 Task: Change the avatar of your profile to Bike.
Action: Mouse moved to (1161, 33)
Screenshot: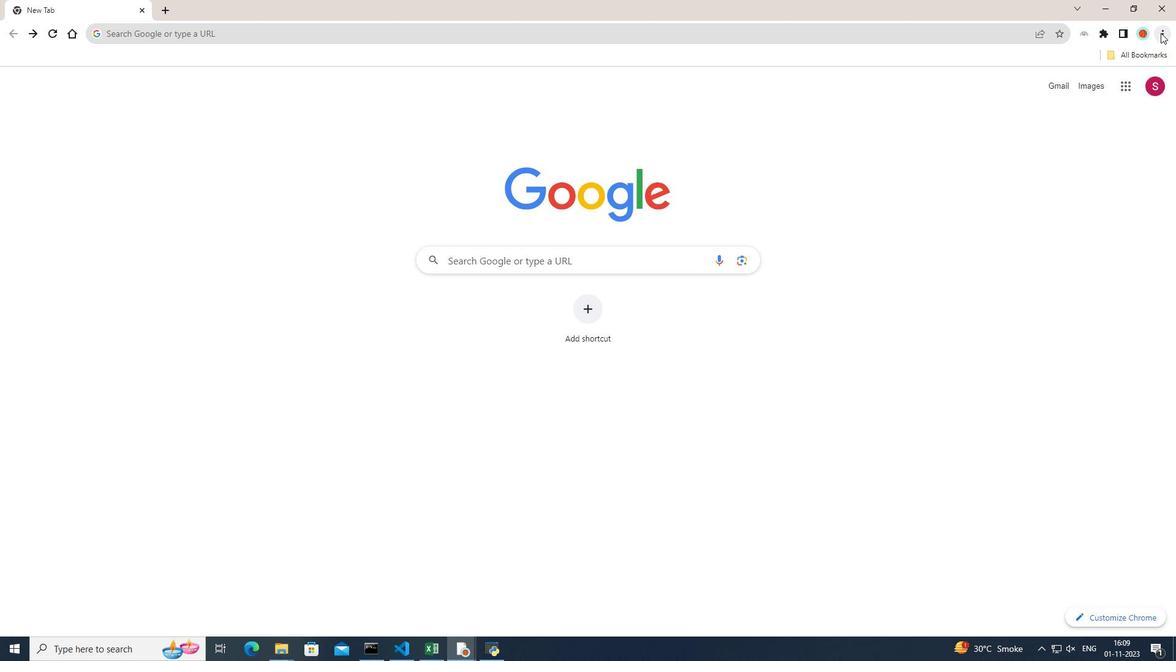 
Action: Mouse pressed left at (1161, 33)
Screenshot: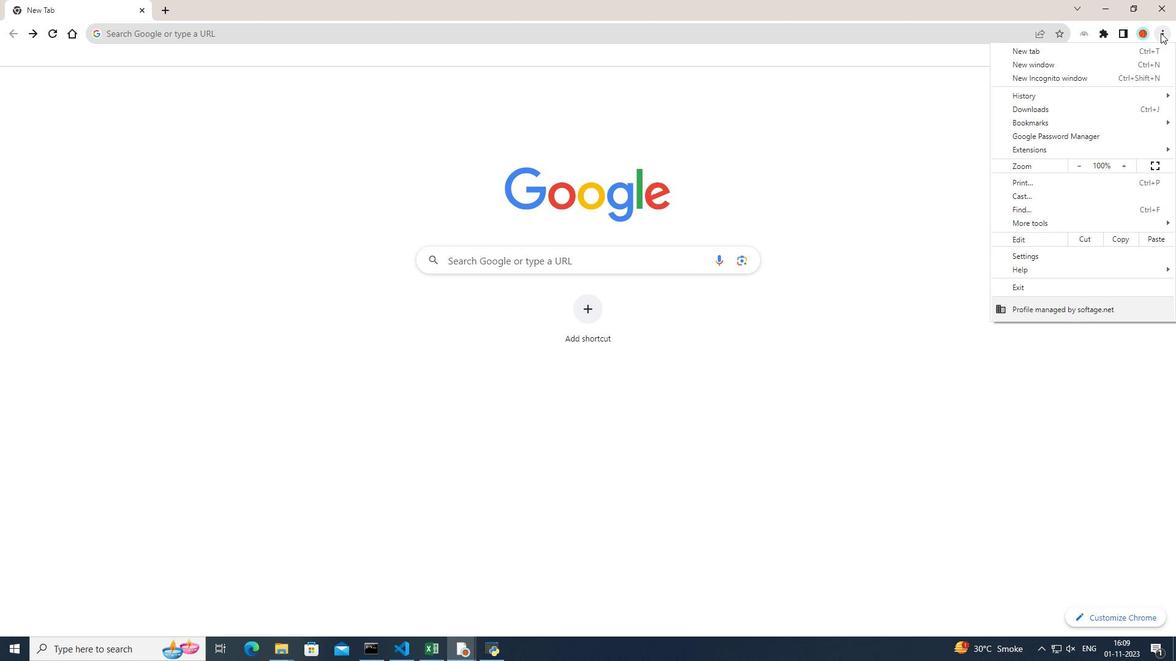 
Action: Mouse pressed left at (1161, 33)
Screenshot: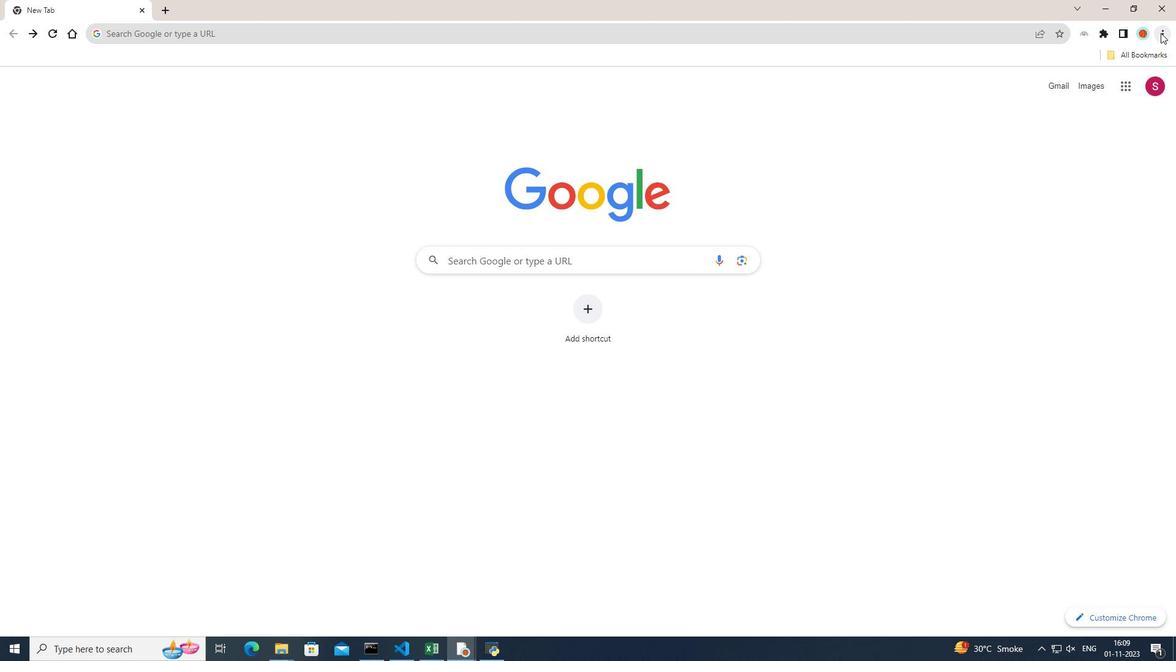 
Action: Mouse pressed left at (1161, 33)
Screenshot: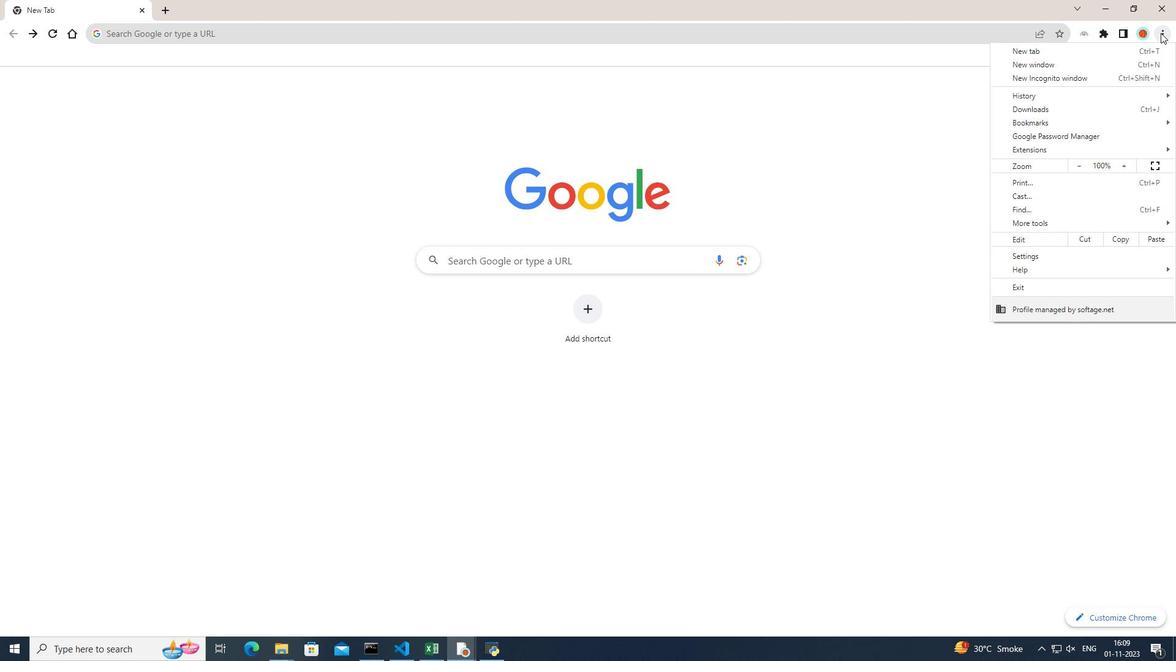 
Action: Mouse moved to (1011, 250)
Screenshot: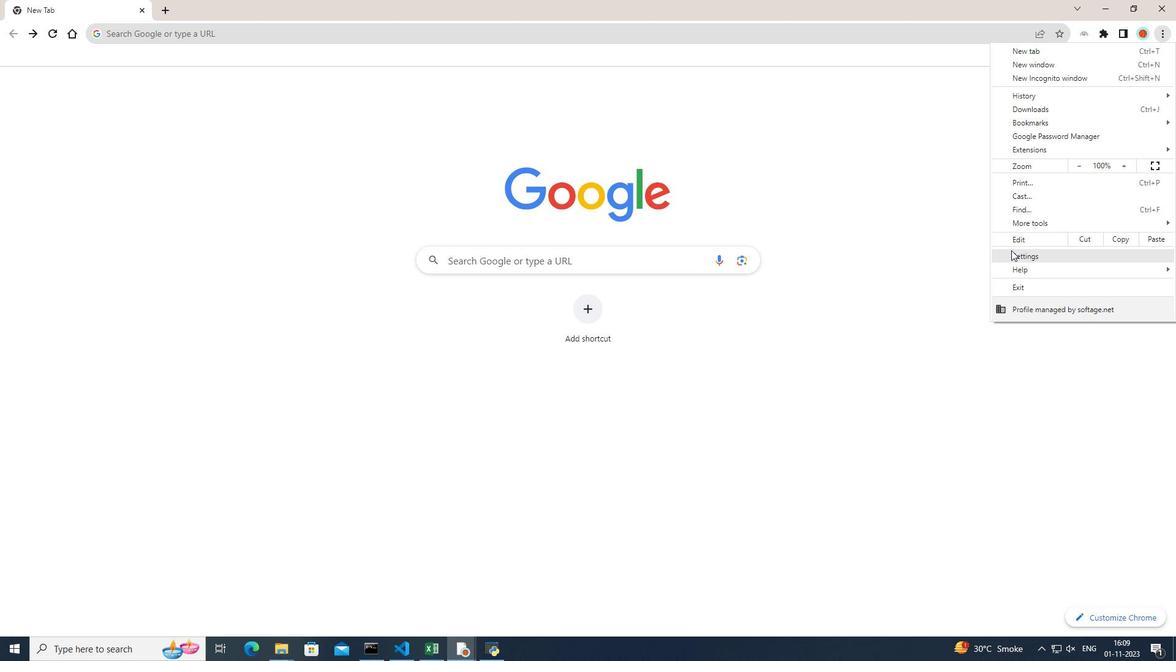 
Action: Mouse pressed left at (1011, 250)
Screenshot: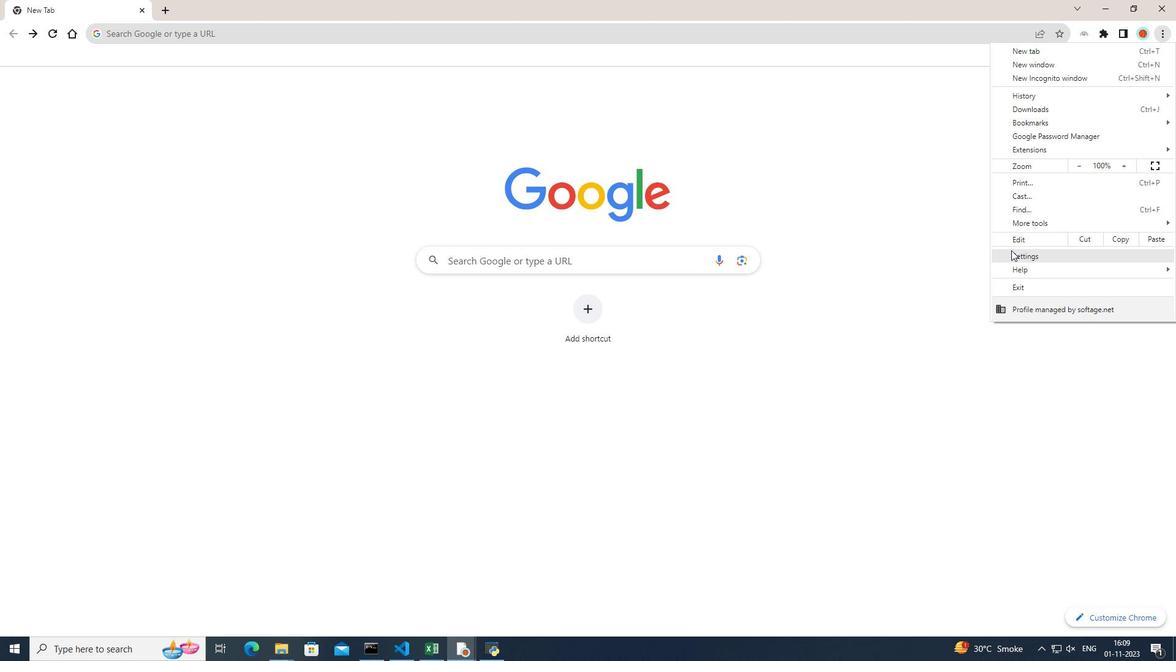 
Action: Mouse moved to (651, 282)
Screenshot: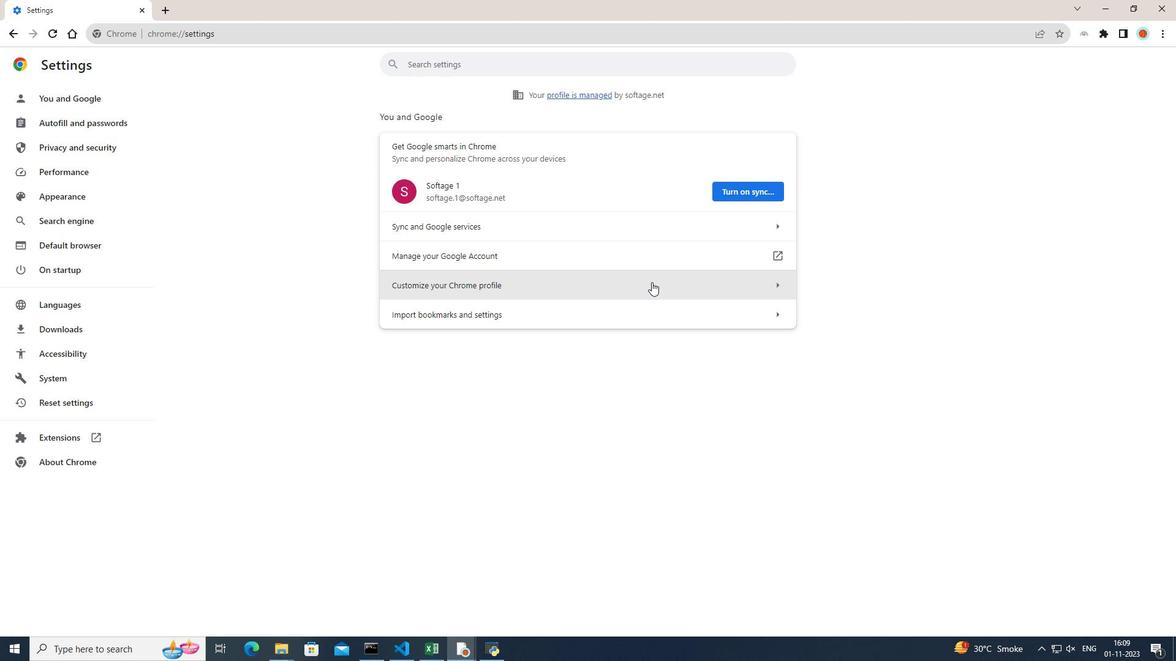 
Action: Mouse pressed left at (651, 282)
Screenshot: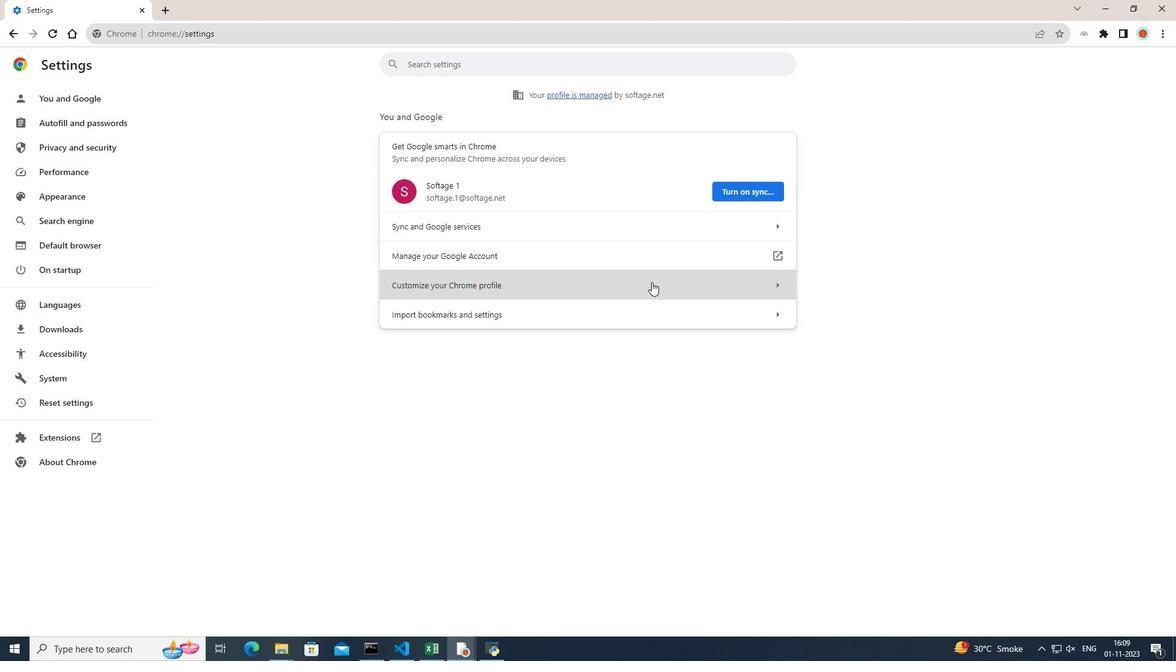 
Action: Mouse moved to (1020, 427)
Screenshot: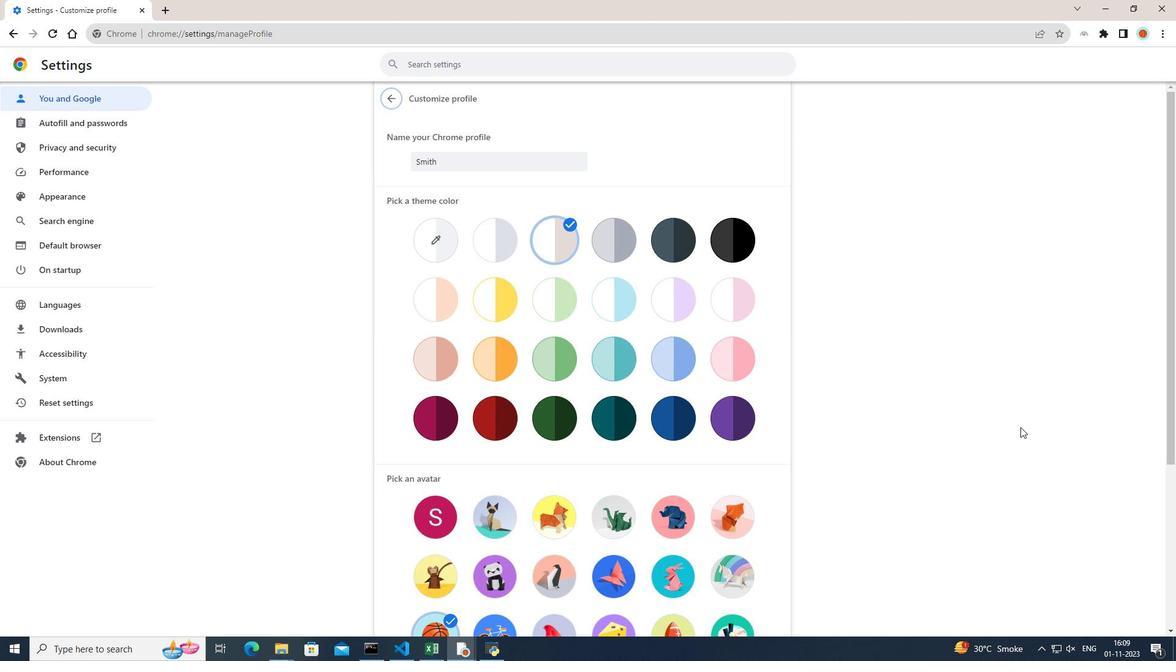 
Action: Mouse scrolled (1020, 427) with delta (0, 0)
Screenshot: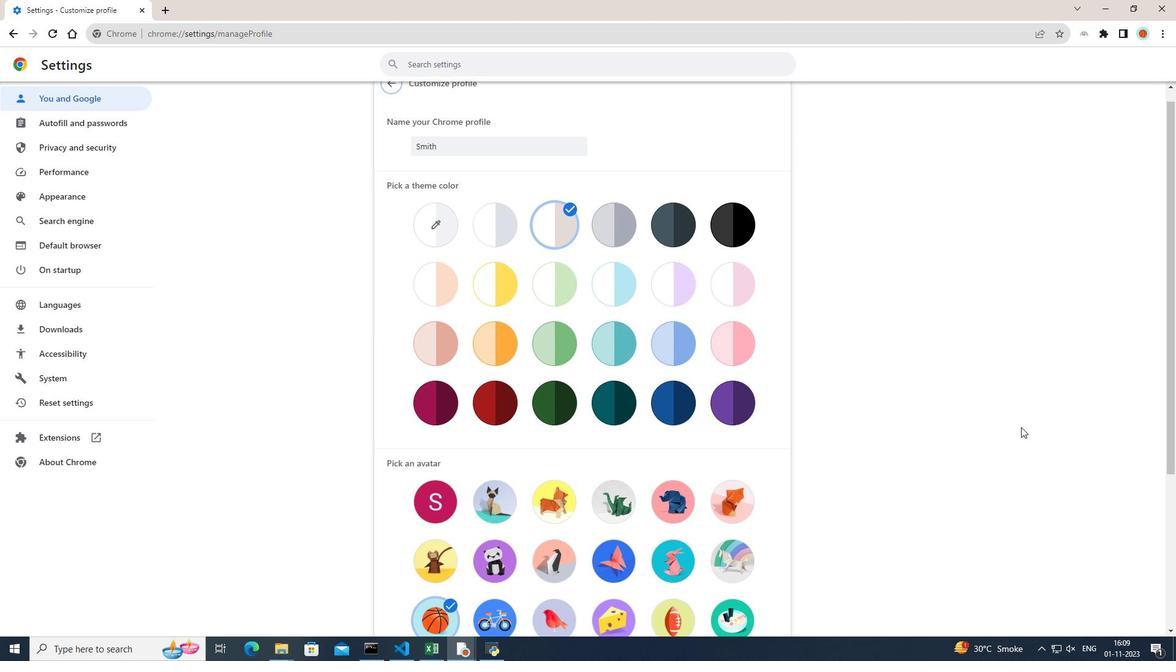 
Action: Mouse moved to (1021, 427)
Screenshot: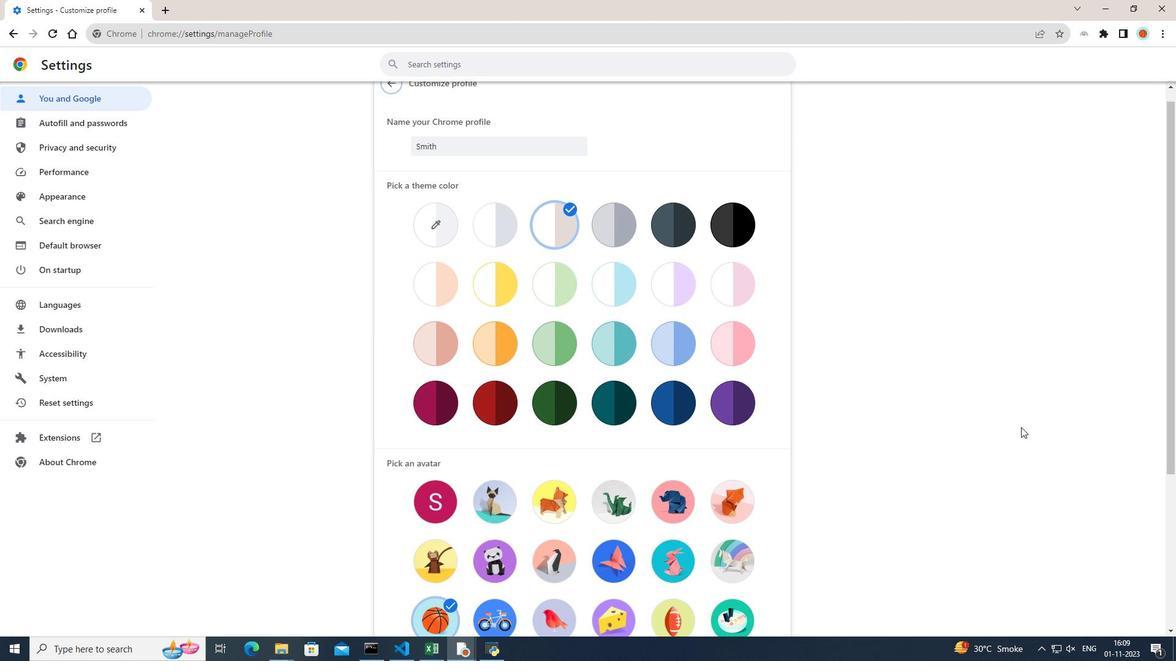 
Action: Mouse scrolled (1021, 427) with delta (0, 0)
Screenshot: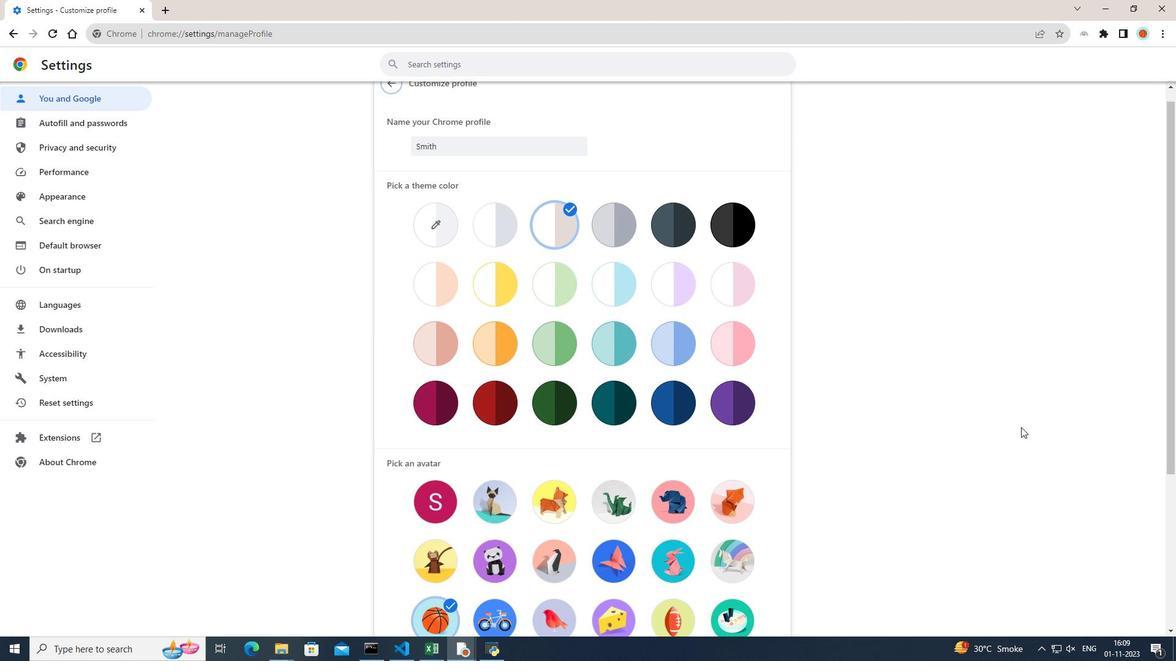 
Action: Mouse scrolled (1021, 427) with delta (0, 0)
Screenshot: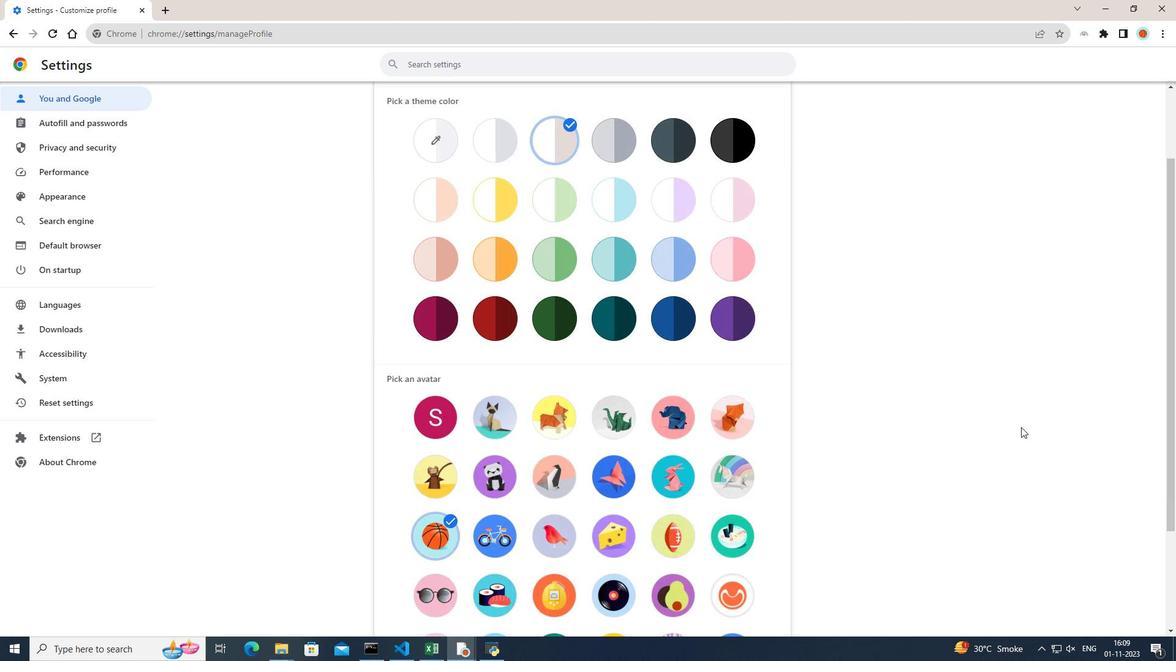 
Action: Mouse scrolled (1021, 427) with delta (0, 0)
Screenshot: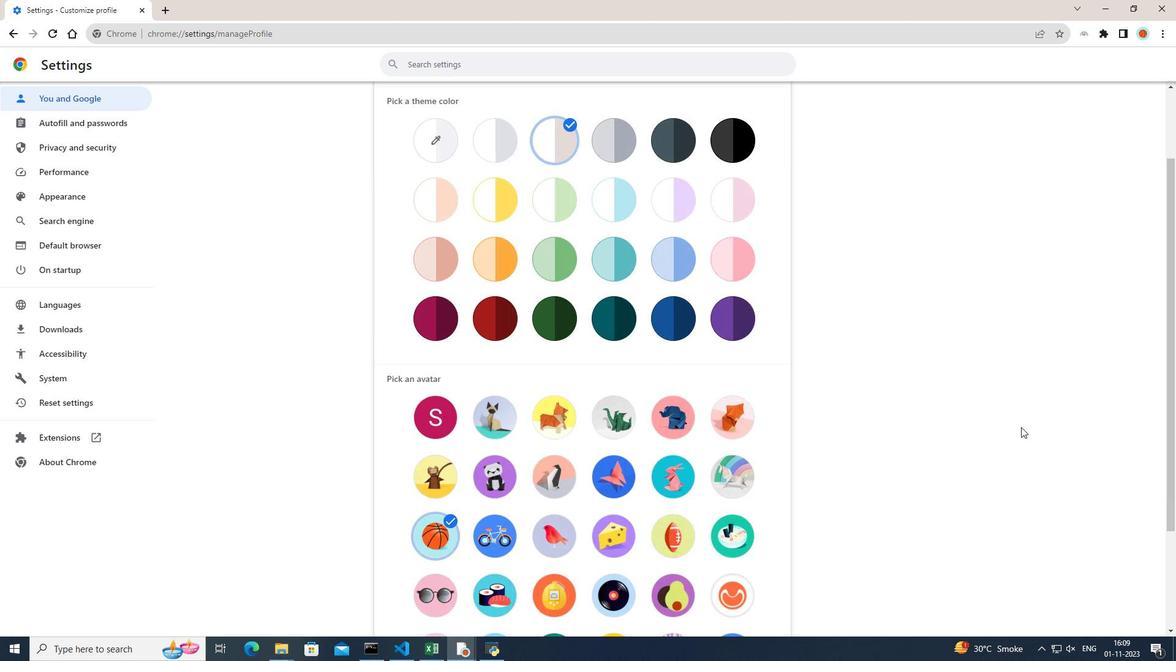 
Action: Mouse moved to (492, 405)
Screenshot: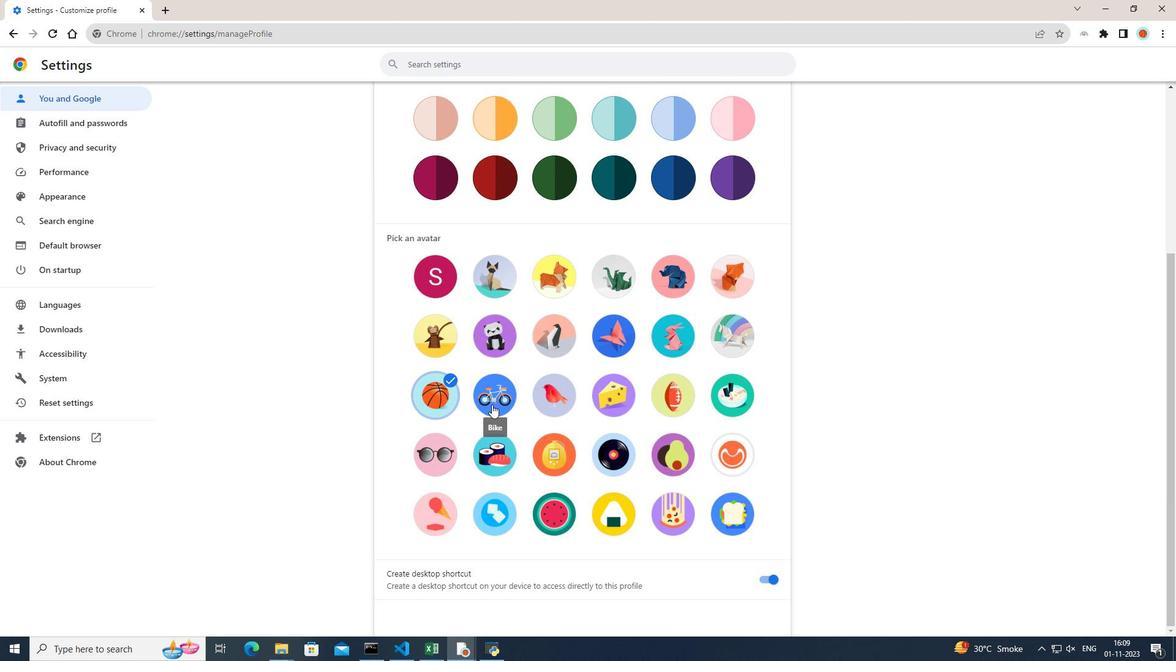 
Action: Mouse pressed left at (492, 405)
Screenshot: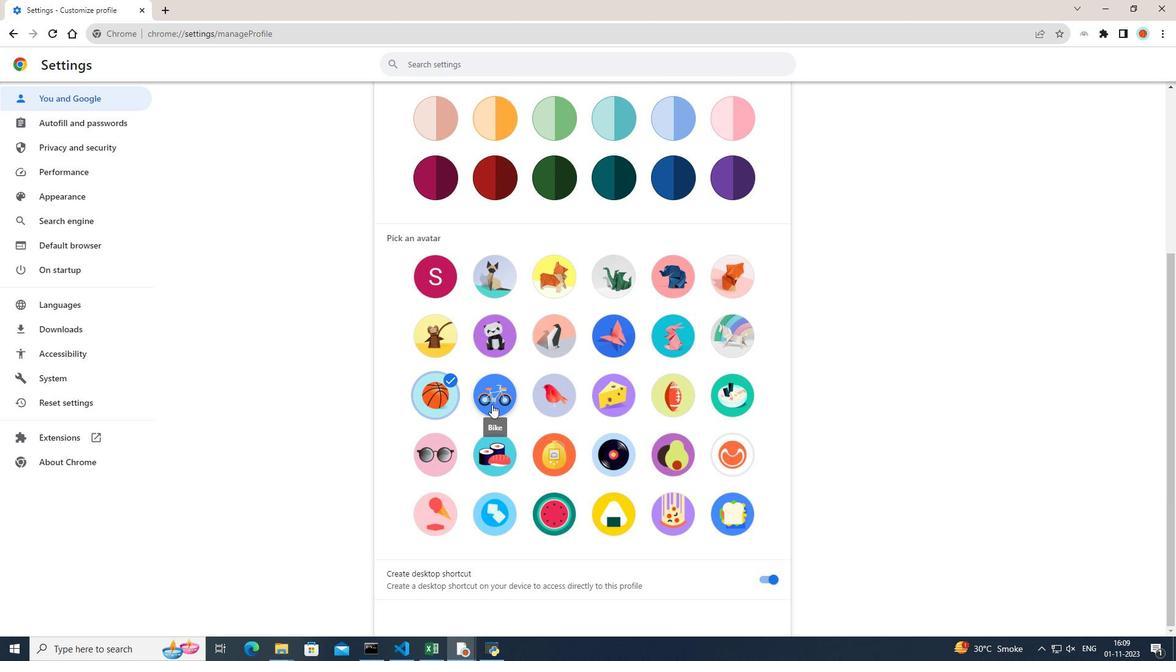 
Action: Mouse moved to (1067, 406)
Screenshot: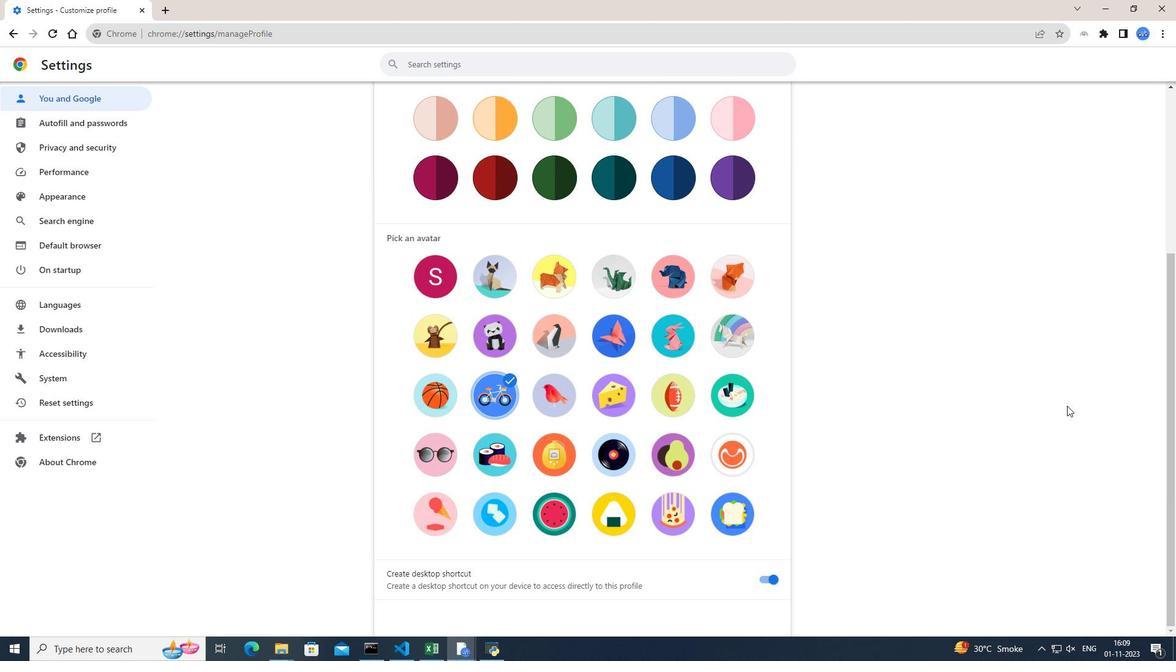 
